 Task: Add Four Sigmatic Organic Matcha Latte Mix with Lion's Maine to the cart.
Action: Mouse pressed left at (20, 86)
Screenshot: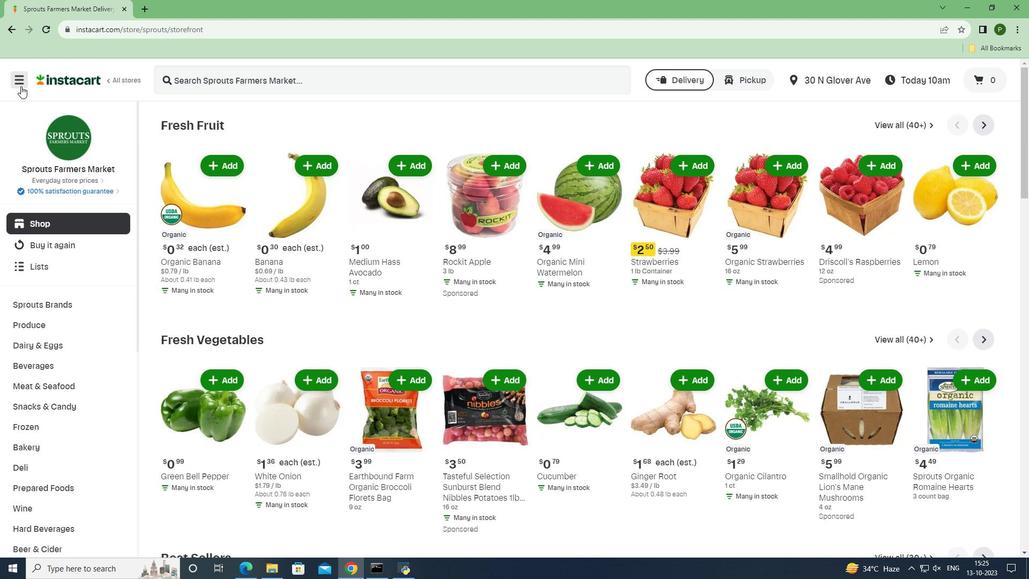 
Action: Mouse moved to (16, 281)
Screenshot: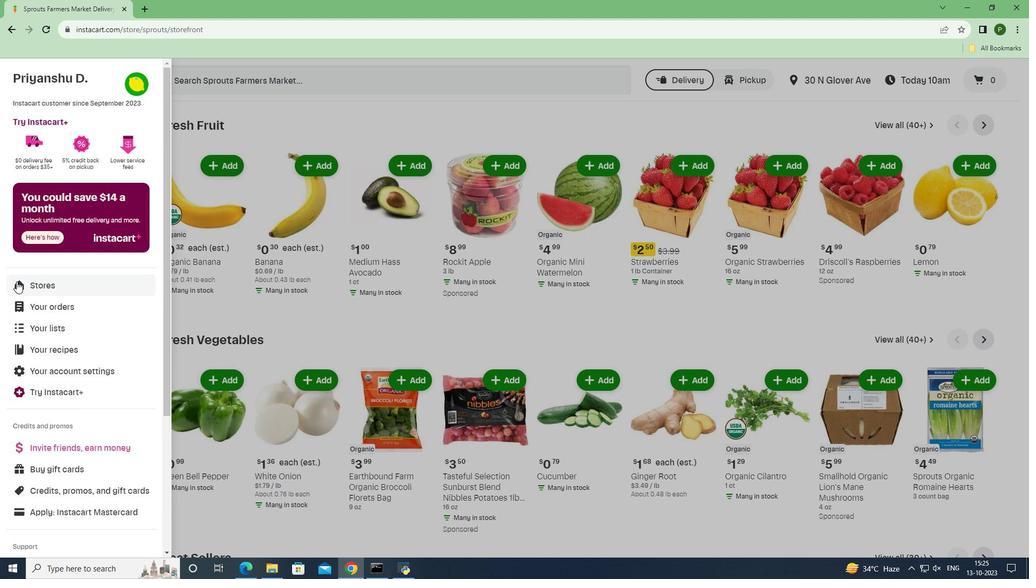 
Action: Mouse pressed left at (16, 281)
Screenshot: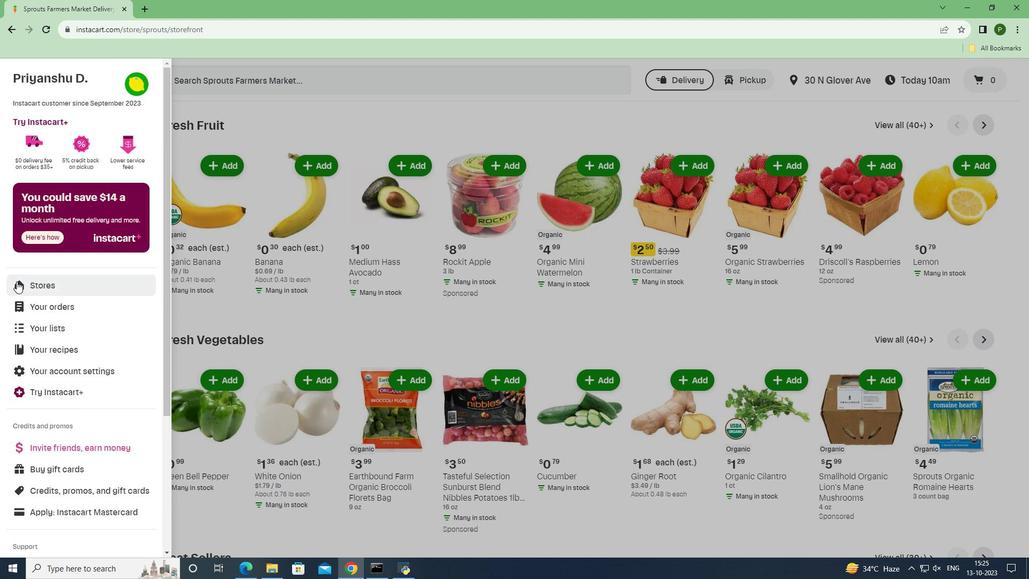 
Action: Mouse moved to (242, 125)
Screenshot: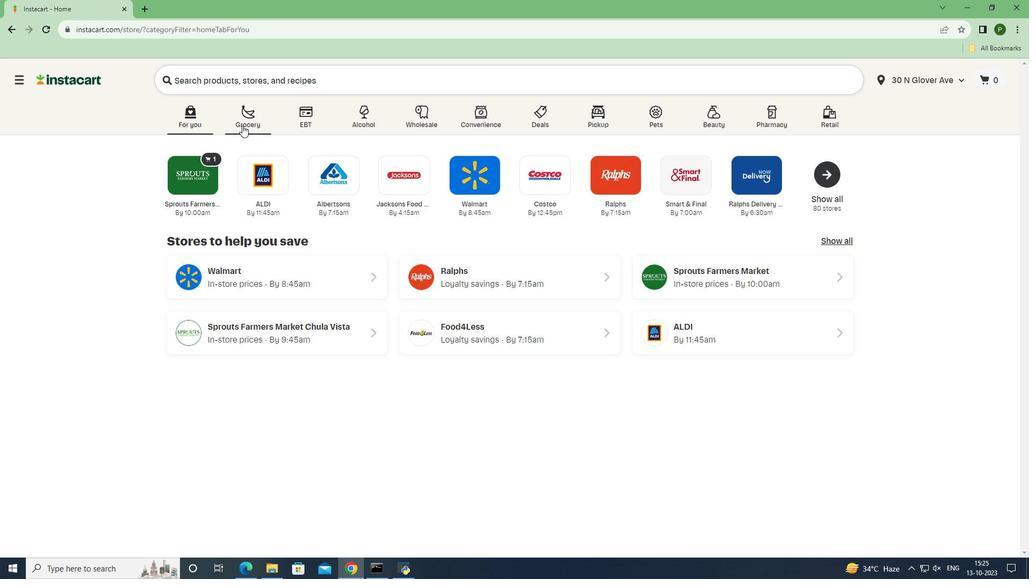 
Action: Mouse pressed left at (242, 125)
Screenshot: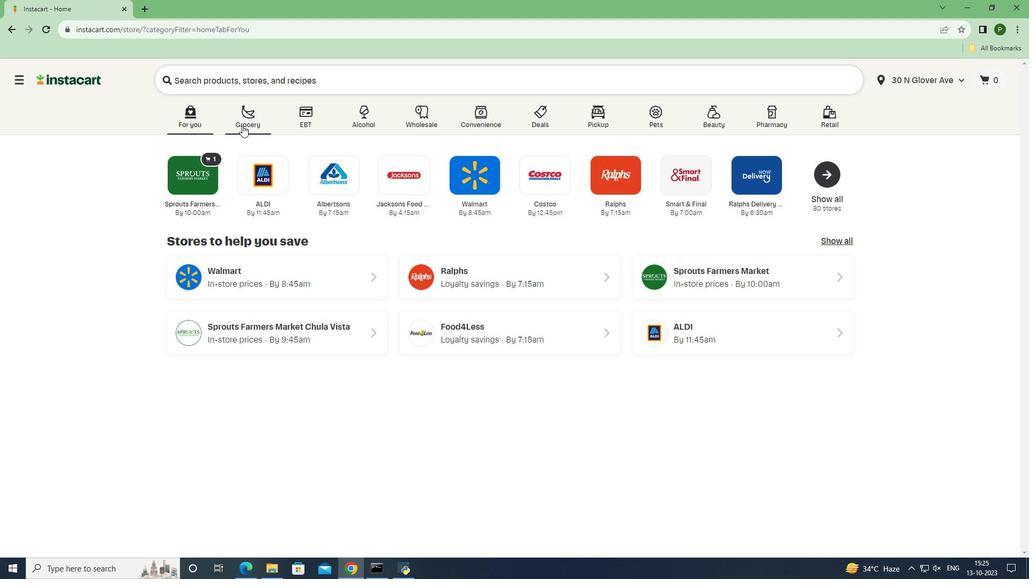 
Action: Mouse moved to (648, 250)
Screenshot: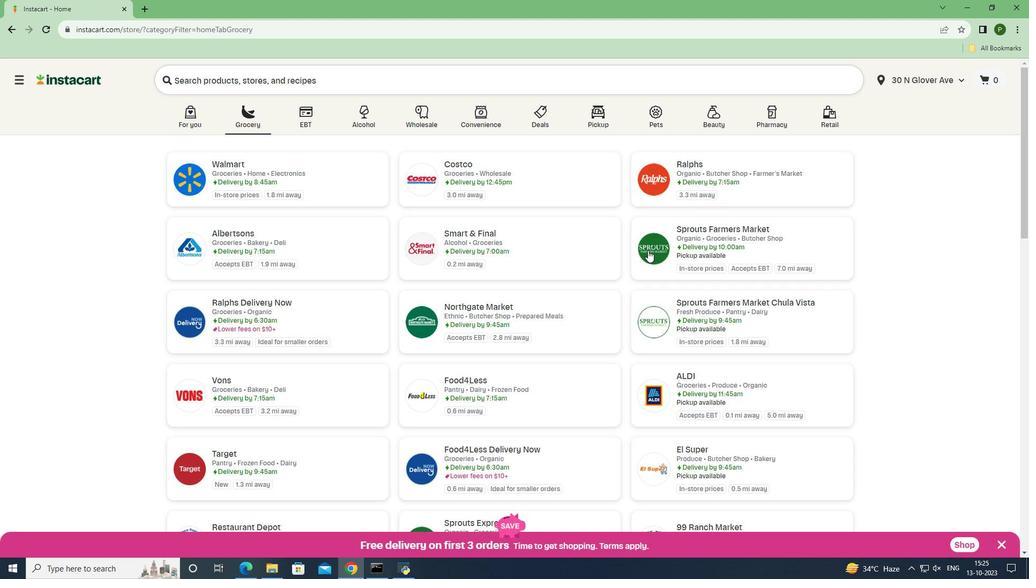 
Action: Mouse pressed left at (648, 250)
Screenshot: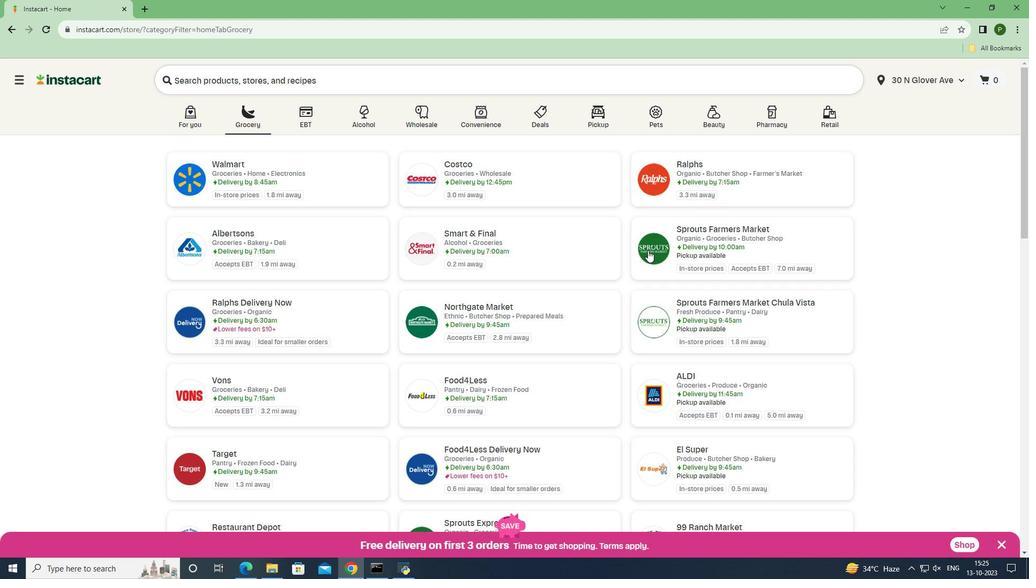 
Action: Mouse moved to (43, 367)
Screenshot: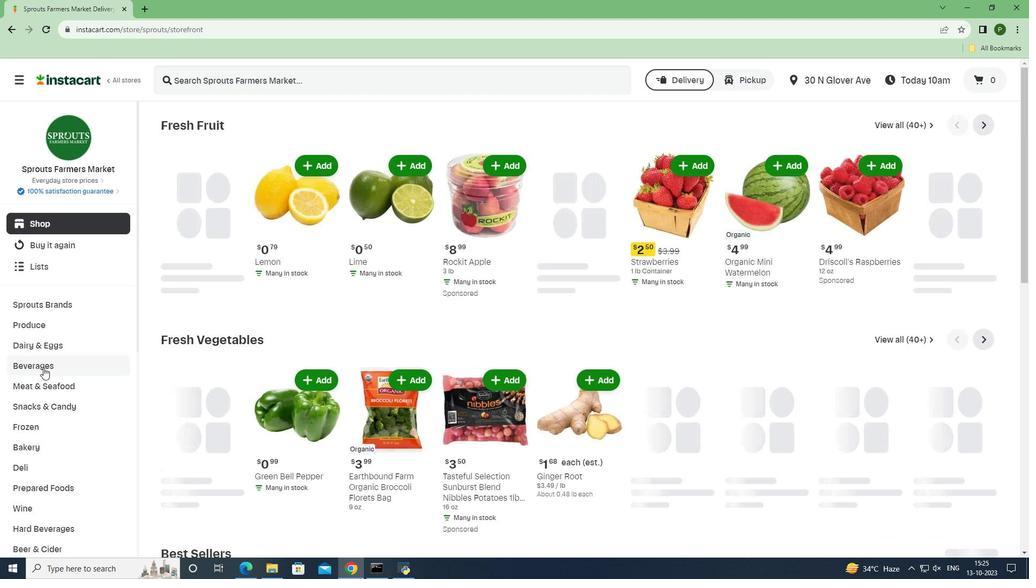 
Action: Mouse pressed left at (43, 367)
Screenshot: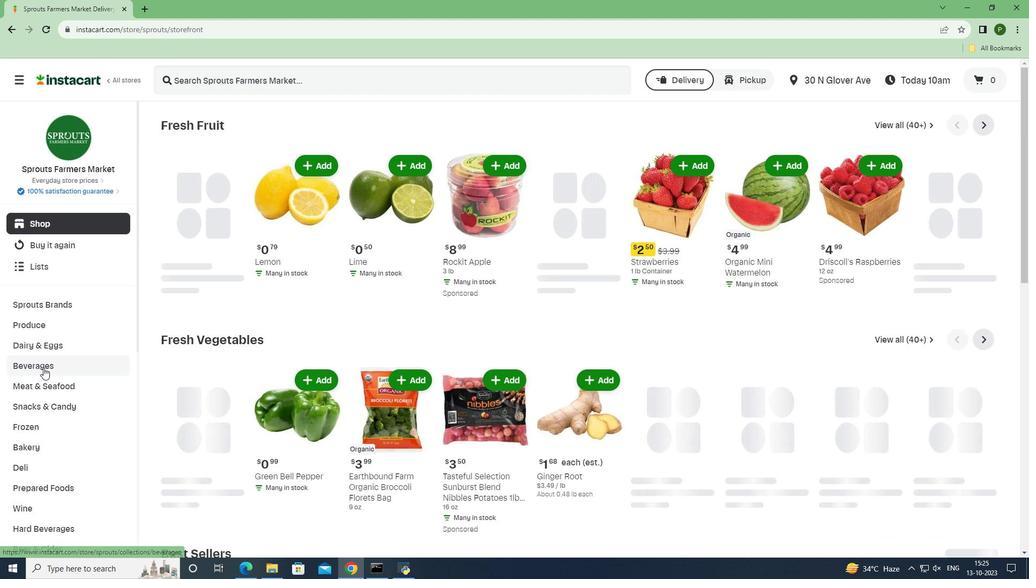 
Action: Mouse moved to (926, 151)
Screenshot: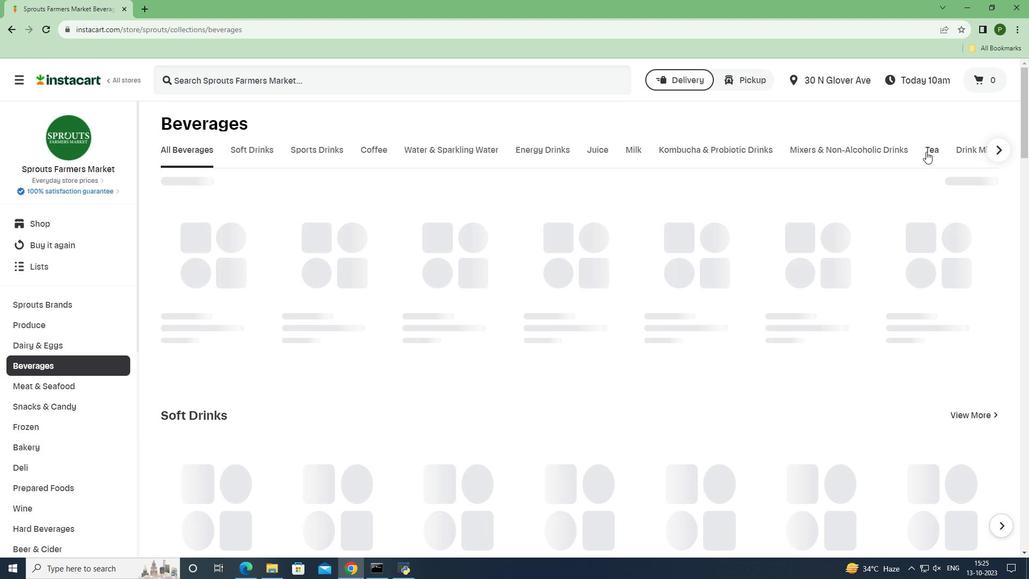 
Action: Mouse pressed left at (926, 151)
Screenshot: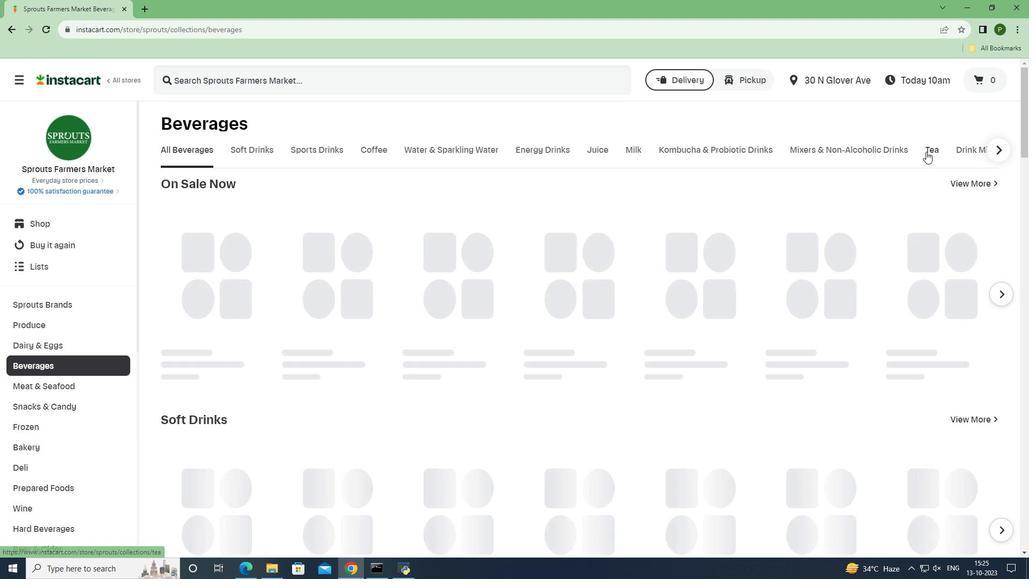 
Action: Mouse moved to (407, 86)
Screenshot: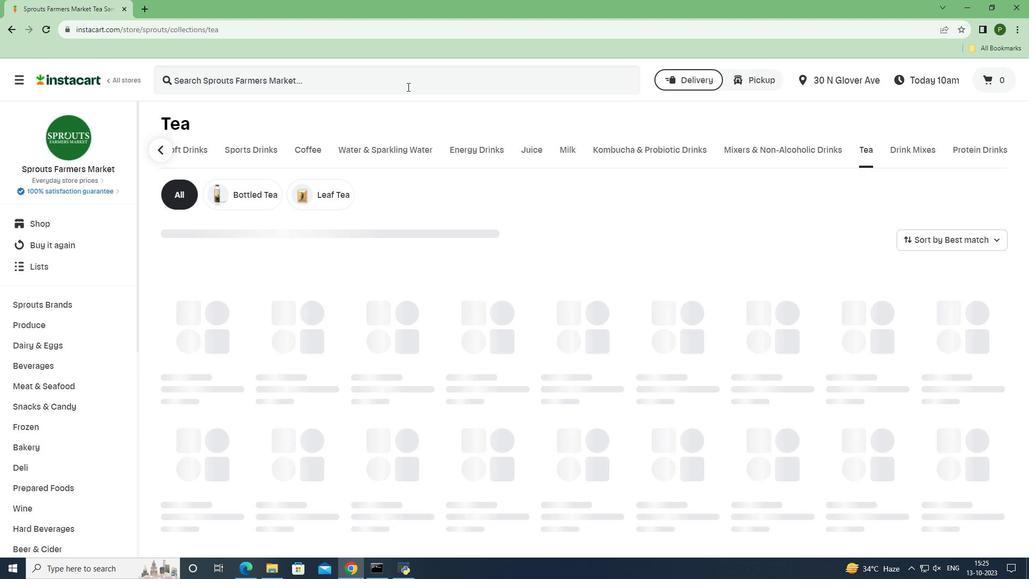 
Action: Mouse pressed left at (407, 86)
Screenshot: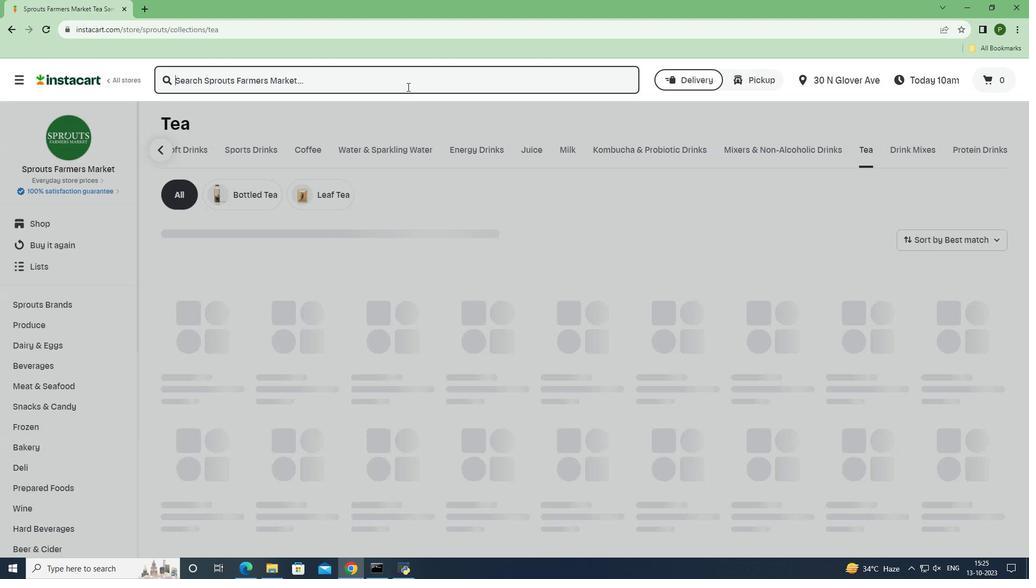 
Action: Key pressed <Key.caps_lock>F<Key.caps_lock>our<Key.space><Key.caps_lock>S<Key.caps_lock>igmatic<Key.space><Key.caps_lock>O<Key.caps_lock>rganic<Key.space><Key.caps_lock>M<Key.caps_lock>atcha<Key.space><Key.caps_lock>L<Key.caps_lock>atte<Key.space><Key.caps_lock>M<Key.caps_lock>ix<Key.space>with<Key.space><Key.caps_lock>L<Key.caps_lock>ion's<Key.space><Key.caps_lock>M<Key.caps_lock>aine<Key.space><Key.enter>
Screenshot: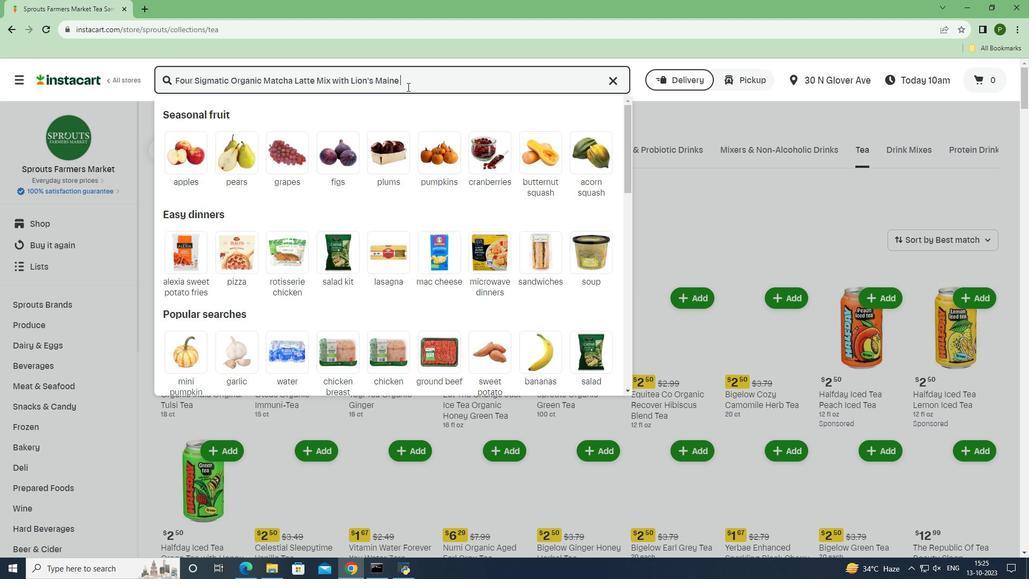 
Action: Mouse moved to (452, 190)
Screenshot: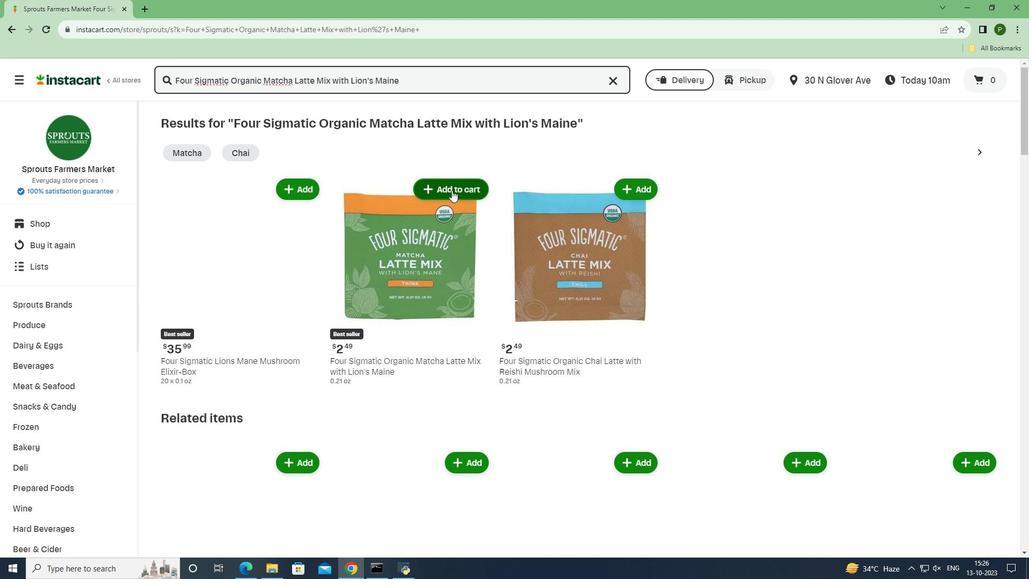 
Action: Mouse pressed left at (452, 190)
Screenshot: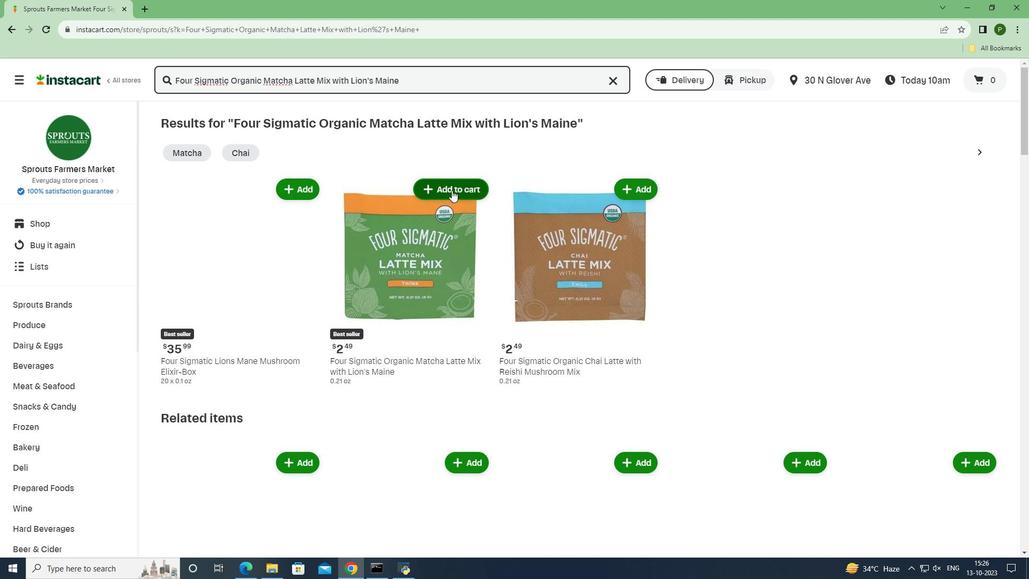 
Action: Mouse moved to (464, 215)
Screenshot: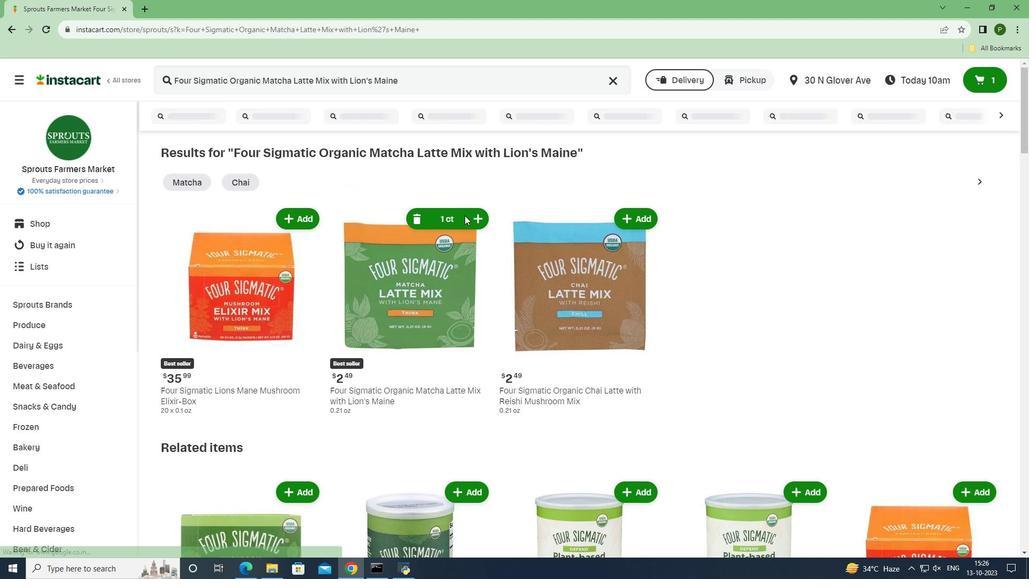 
